 Task: Log work in the project WorldView for the issue 'Integrate a new marketing analytics tool into an existing marketing campaign to improve data-driven decision making' spent time as '4w 4d 15h 31m' and remaining time as '2w 1d 16h 9m' and clone the issue. Now add the issue to the epic 'Cloud Infrastructure as Code (IaC) Implementation'.
Action: Mouse moved to (83, 160)
Screenshot: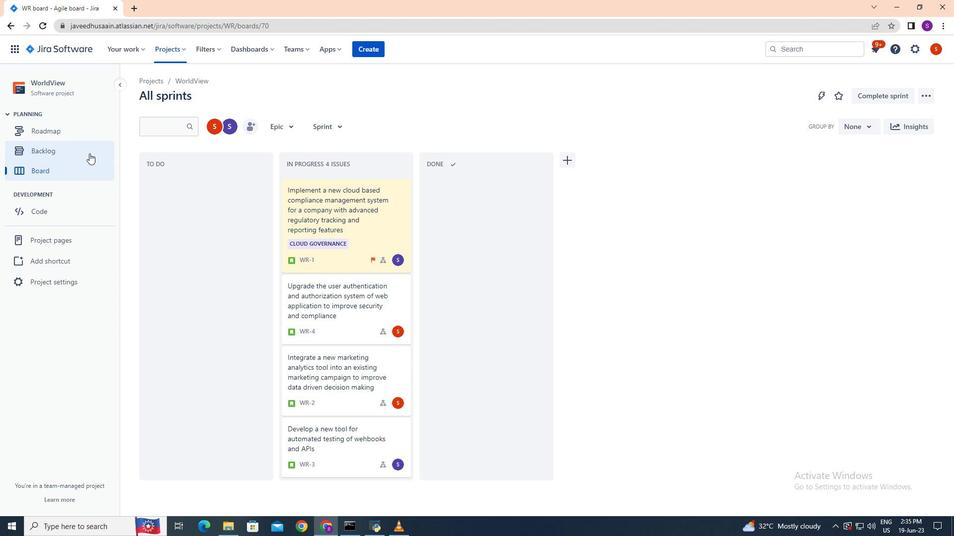 
Action: Mouse pressed left at (83, 160)
Screenshot: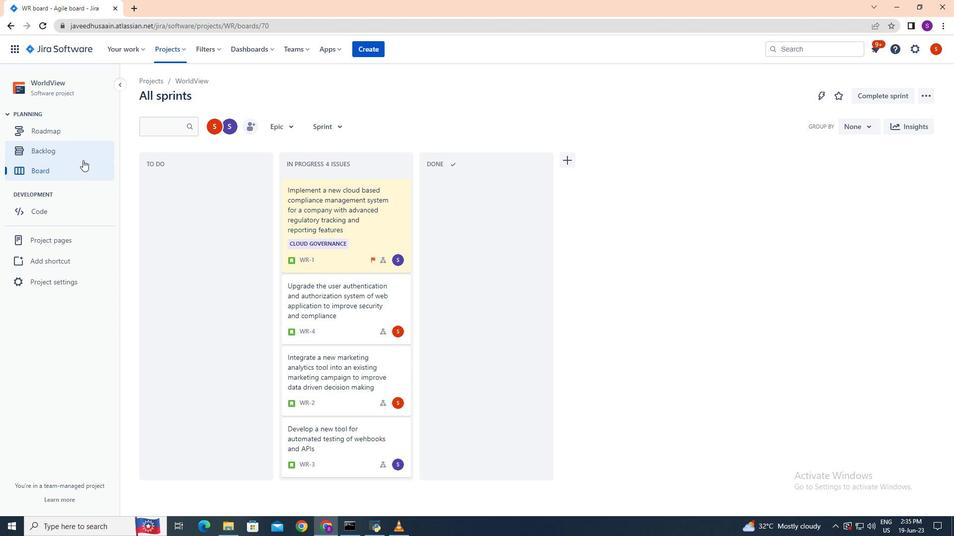 
Action: Mouse moved to (651, 287)
Screenshot: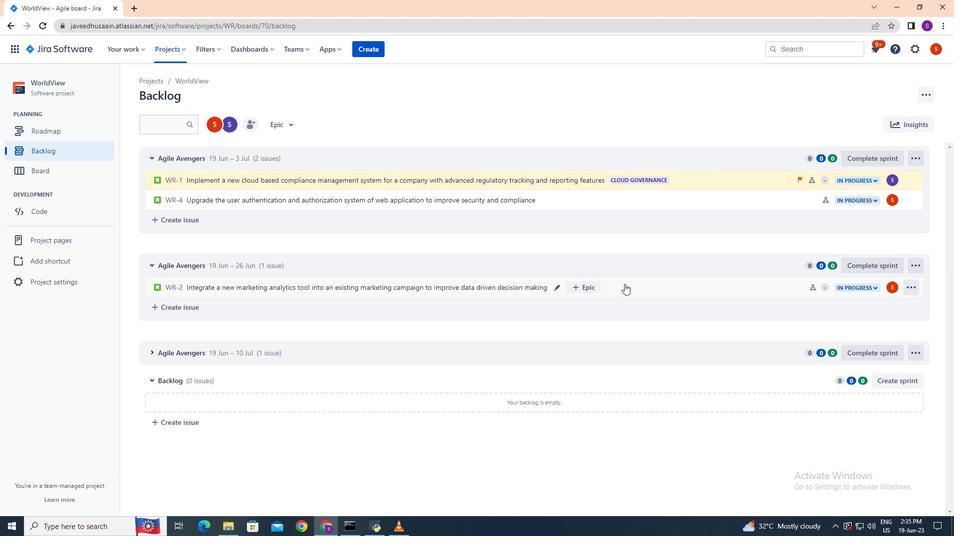 
Action: Mouse pressed left at (651, 287)
Screenshot: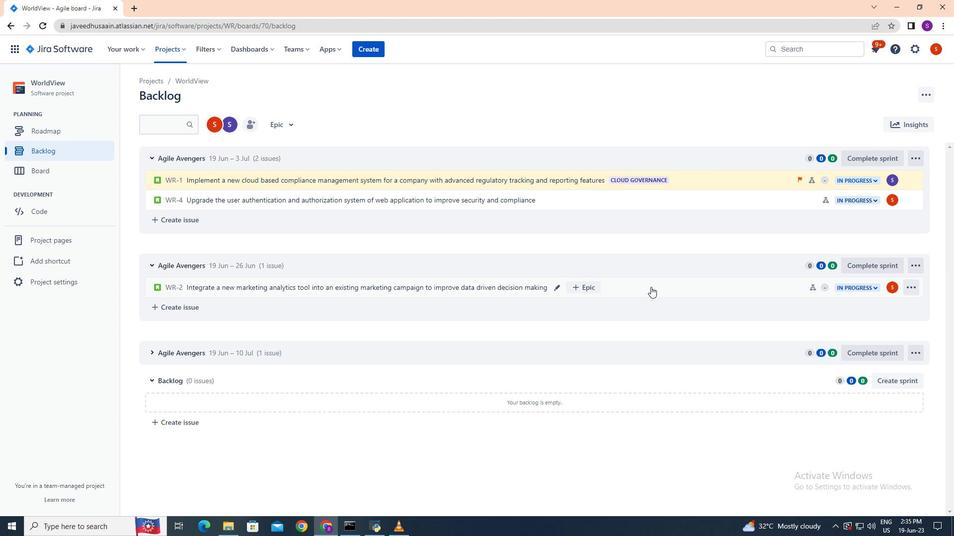 
Action: Mouse moved to (914, 157)
Screenshot: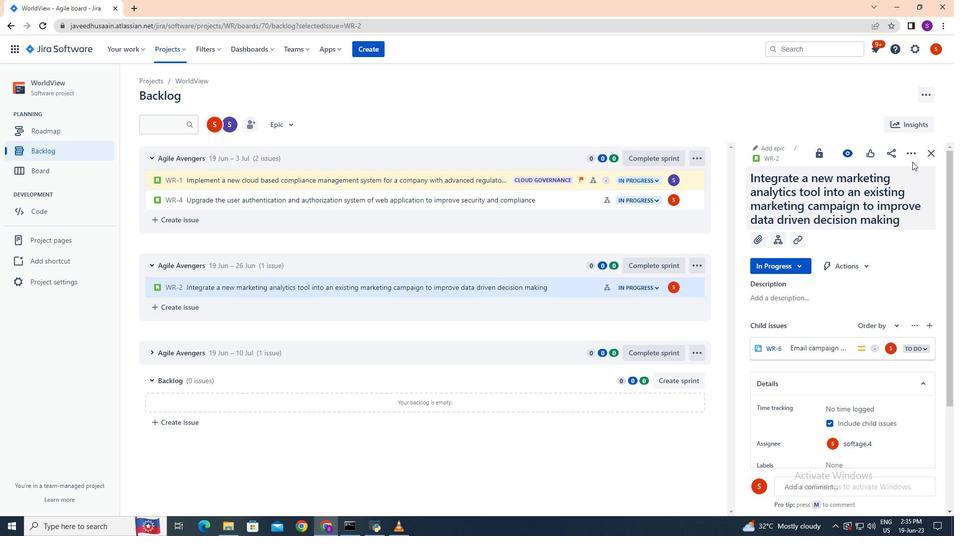 
Action: Mouse pressed left at (914, 157)
Screenshot: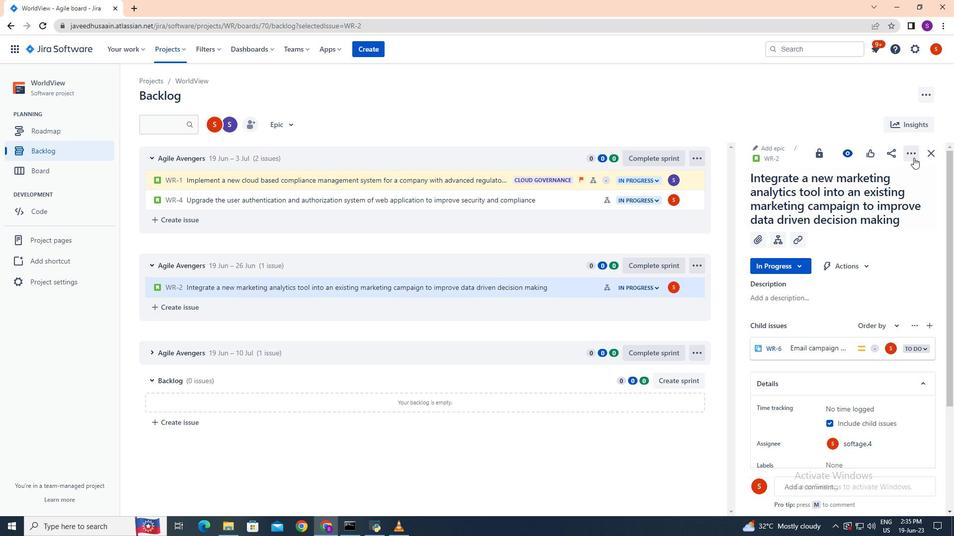 
Action: Mouse moved to (883, 184)
Screenshot: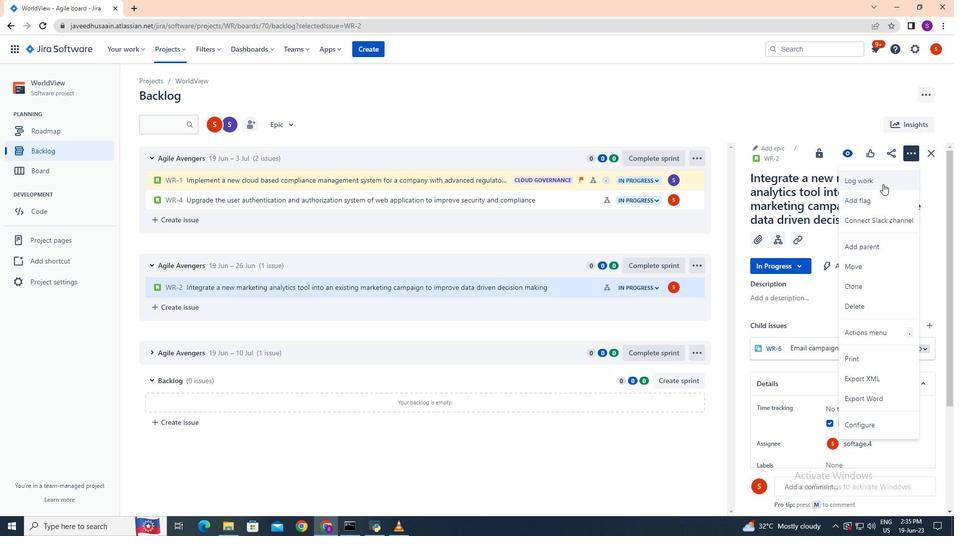 
Action: Mouse pressed left at (883, 184)
Screenshot: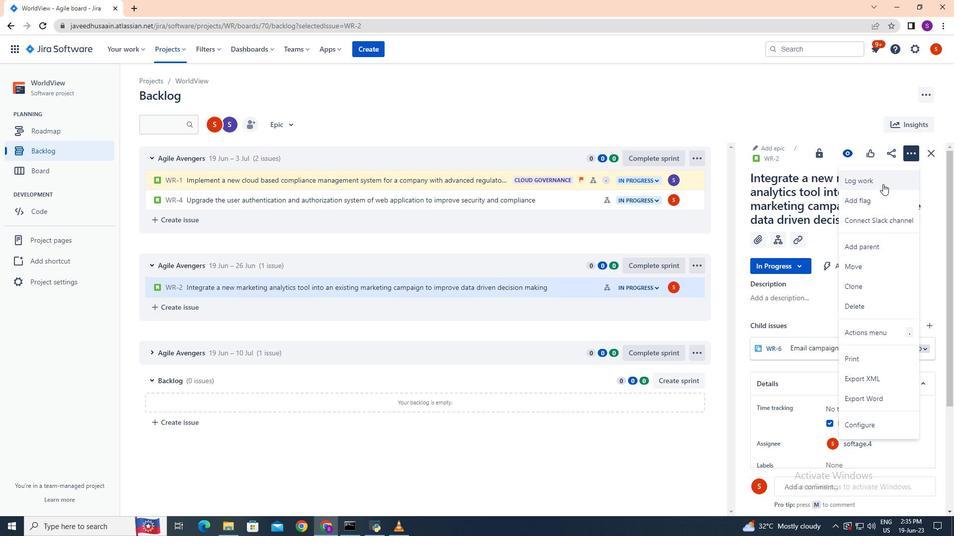 
Action: Mouse moved to (858, 169)
Screenshot: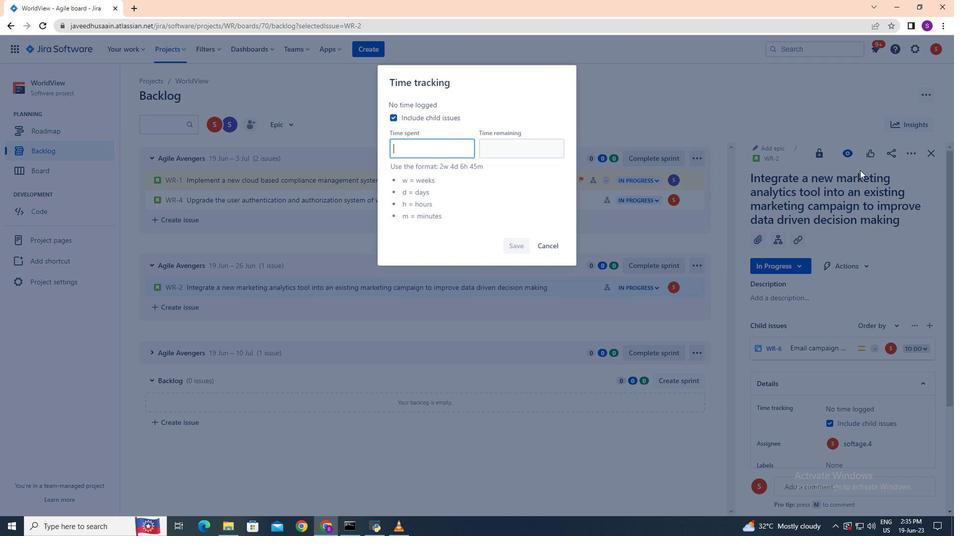 
Action: Key pressed 4w<Key.space>4d<Key.space>15h<Key.space>31m
Screenshot: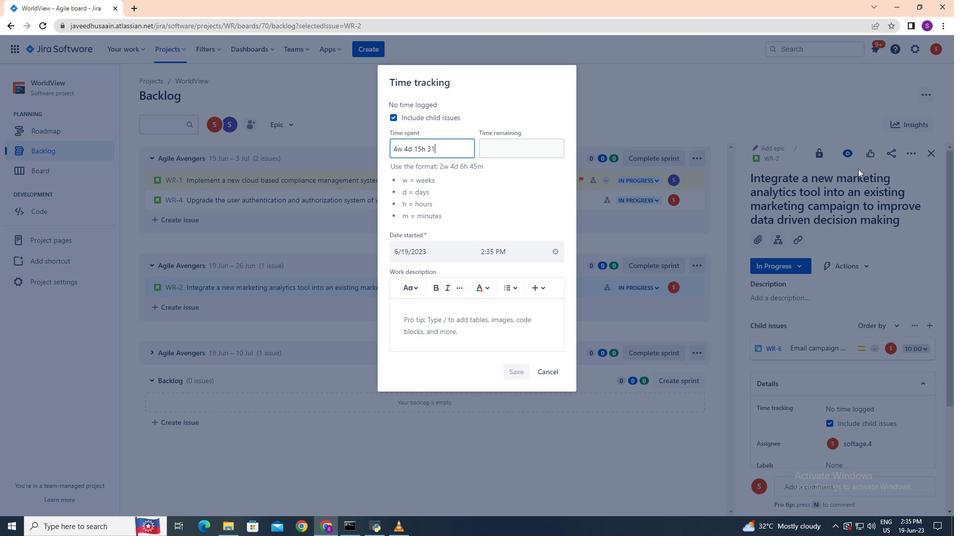 
Action: Mouse moved to (487, 148)
Screenshot: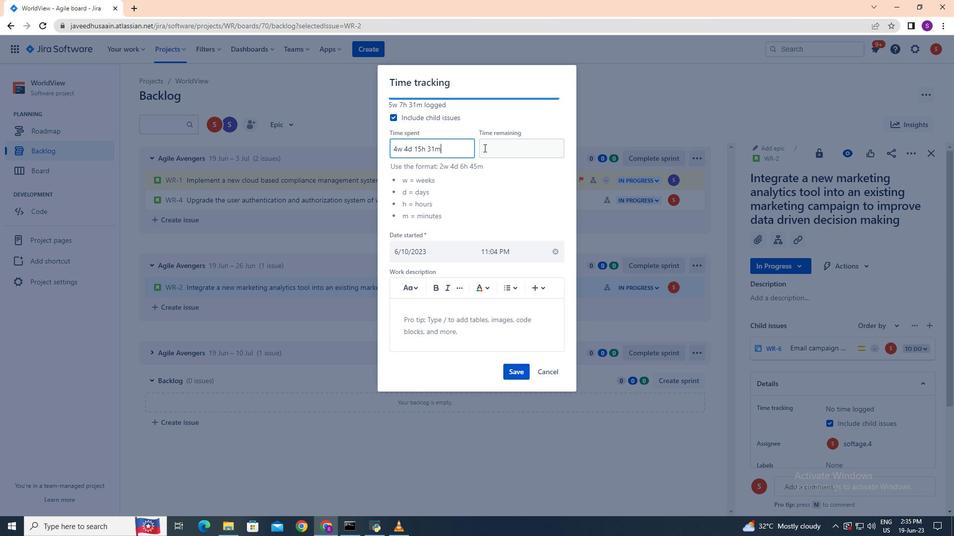 
Action: Mouse pressed left at (487, 148)
Screenshot: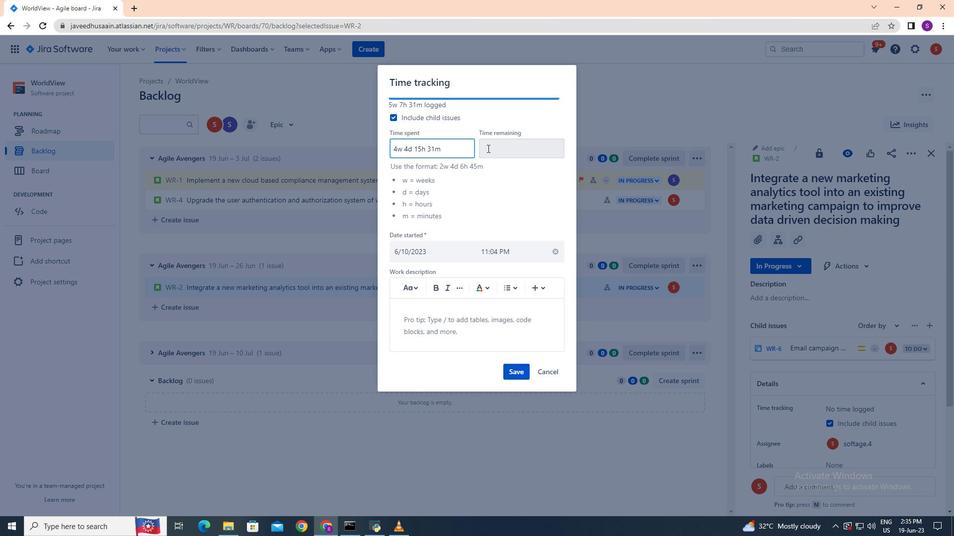 
Action: Key pressed 2w<Key.space>1d<Key.space>16h<Key.space>9m
Screenshot: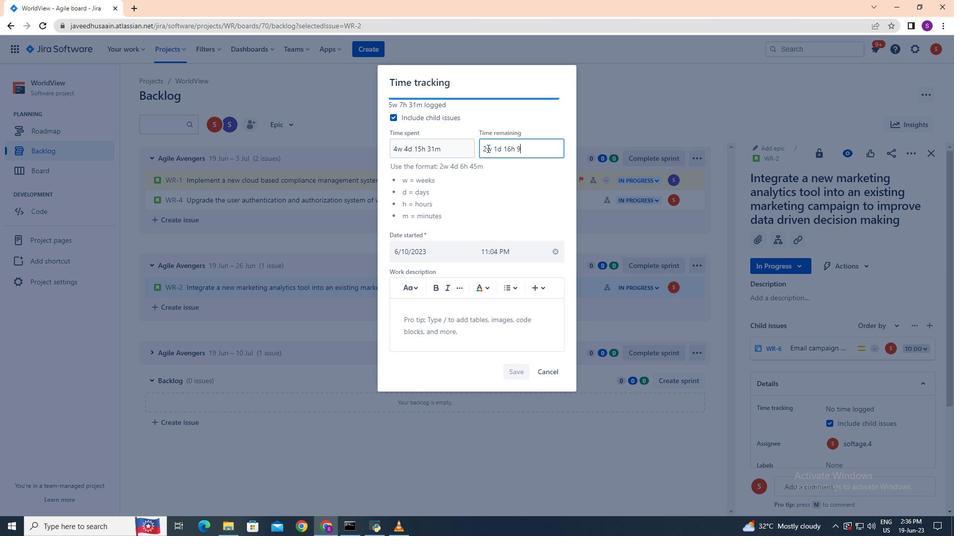 
Action: Mouse moved to (510, 370)
Screenshot: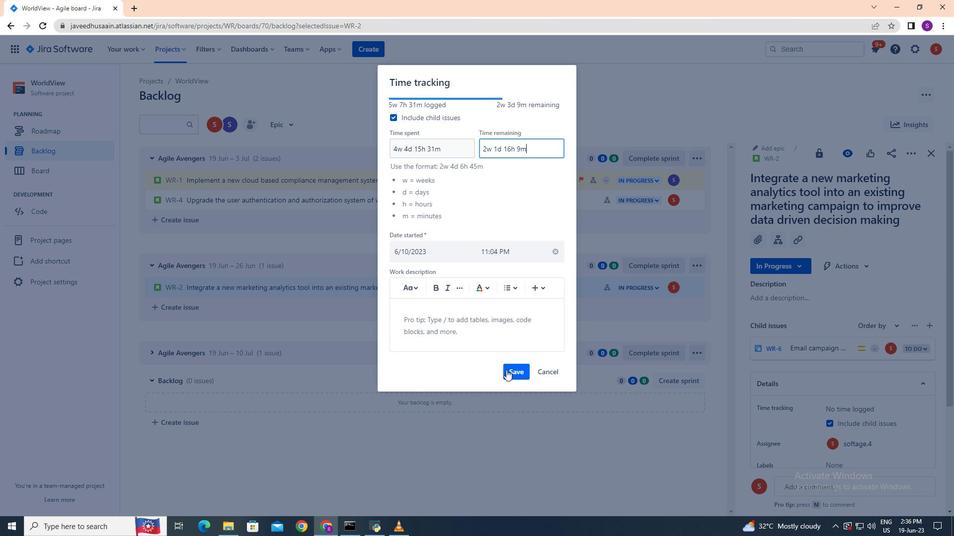 
Action: Mouse pressed left at (510, 370)
Screenshot: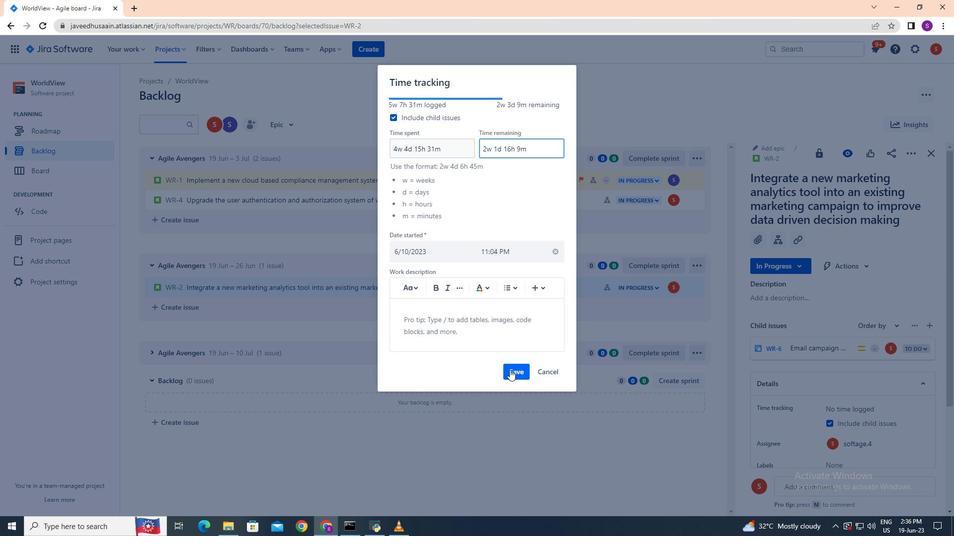 
Action: Mouse moved to (909, 158)
Screenshot: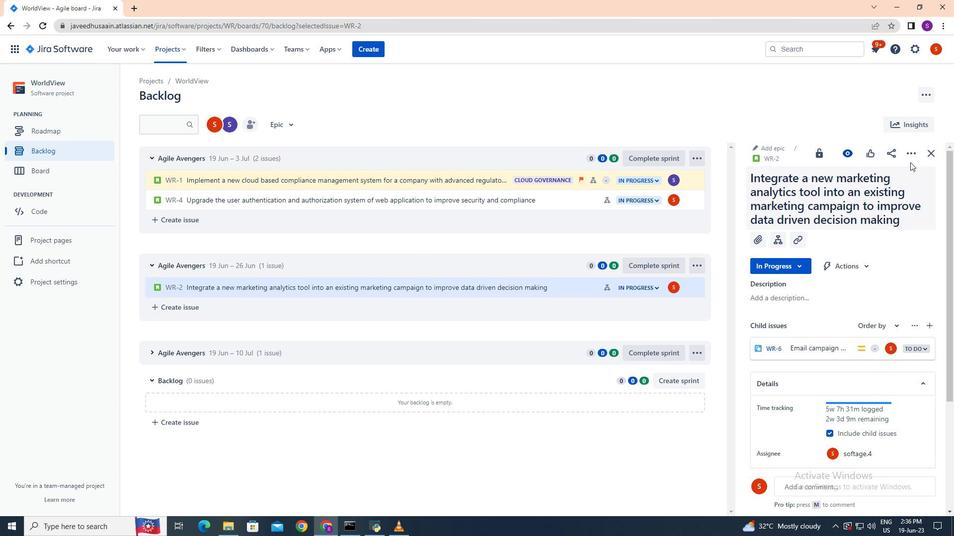 
Action: Mouse pressed left at (909, 158)
Screenshot: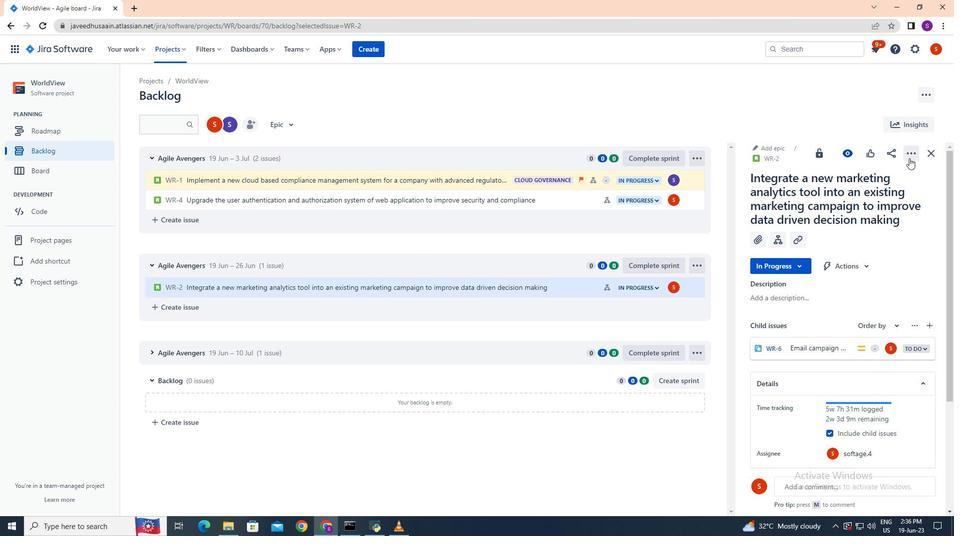 
Action: Mouse moved to (869, 284)
Screenshot: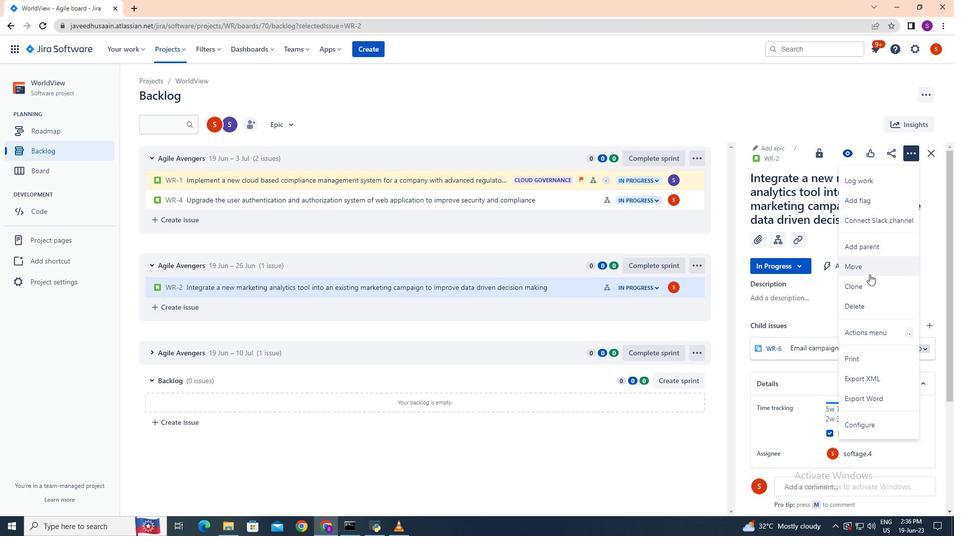 
Action: Mouse pressed left at (869, 284)
Screenshot: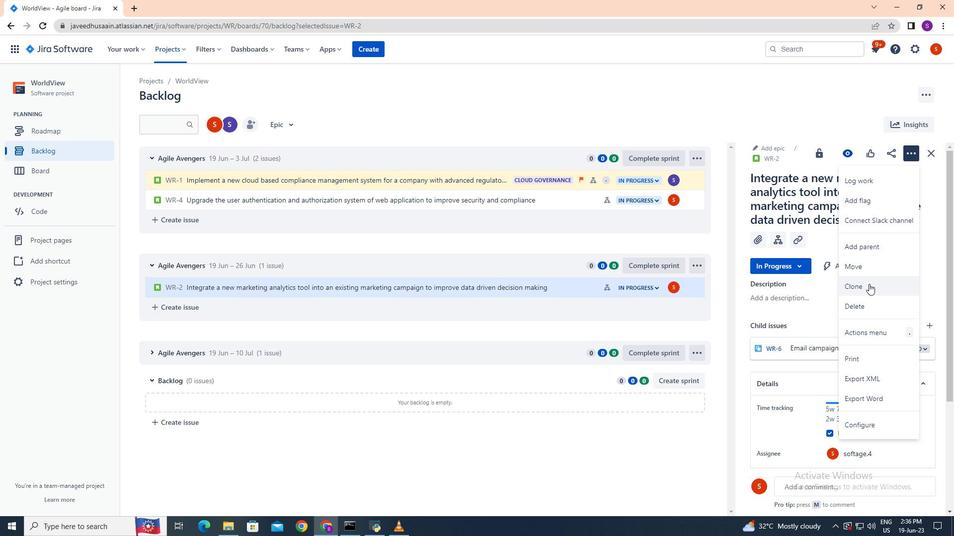 
Action: Mouse moved to (542, 214)
Screenshot: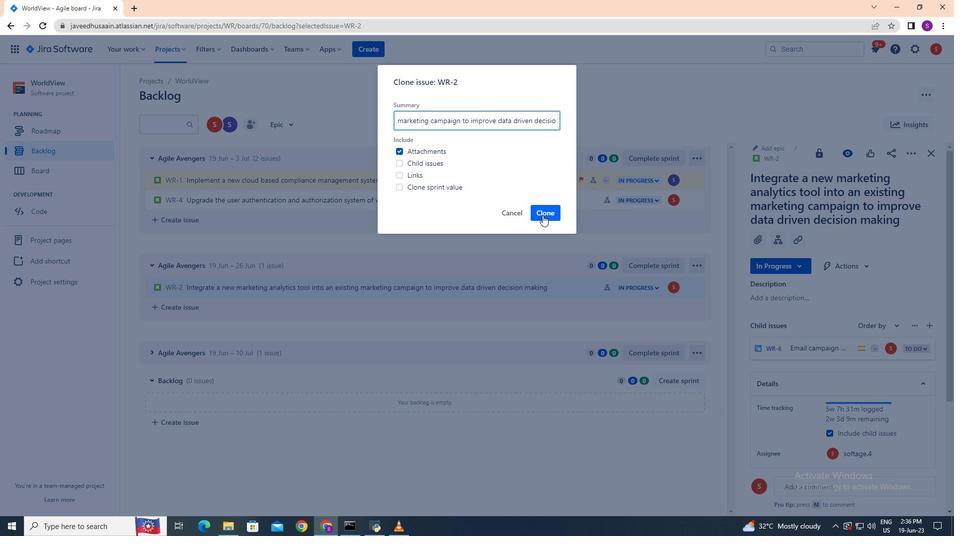 
Action: Mouse pressed left at (542, 214)
Screenshot: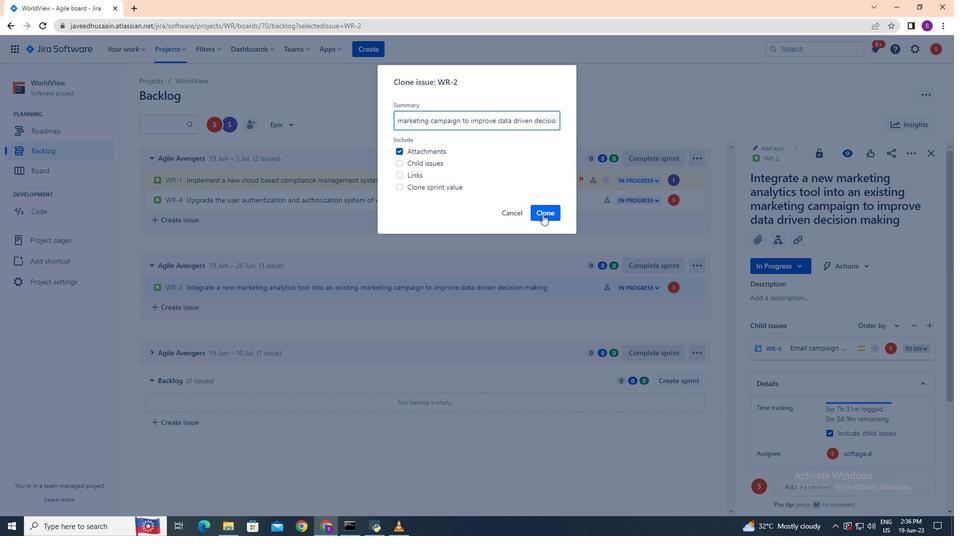 
Action: Mouse moved to (564, 288)
Screenshot: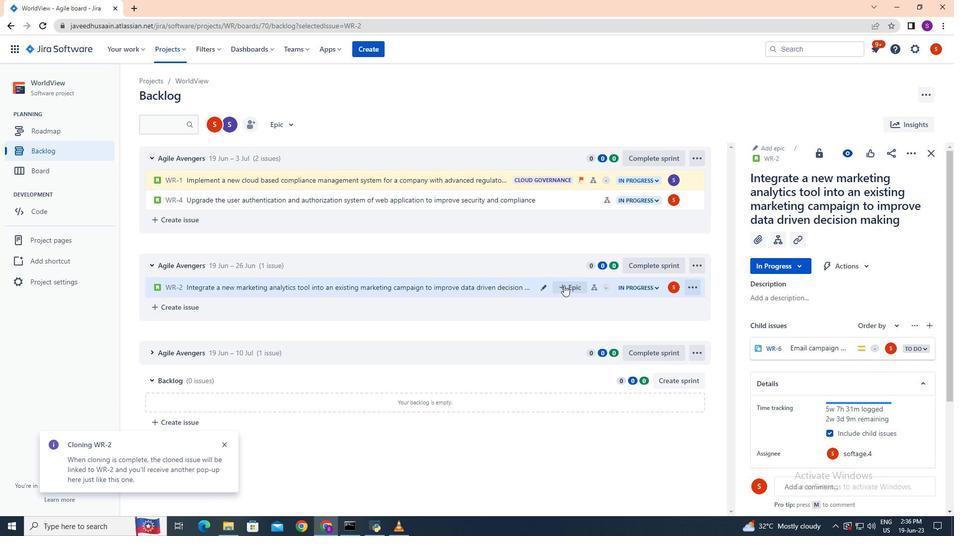 
Action: Mouse pressed left at (564, 288)
Screenshot: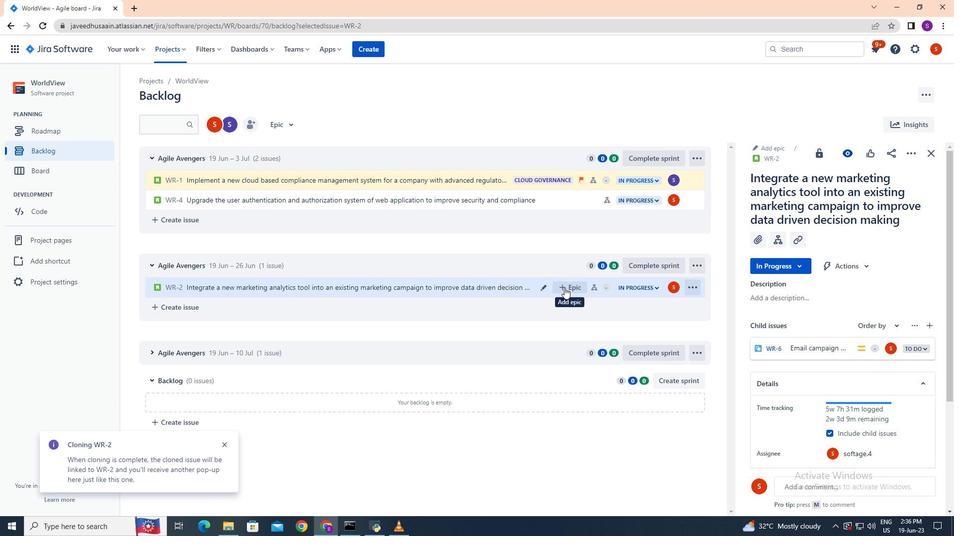 
Action: Mouse moved to (588, 359)
Screenshot: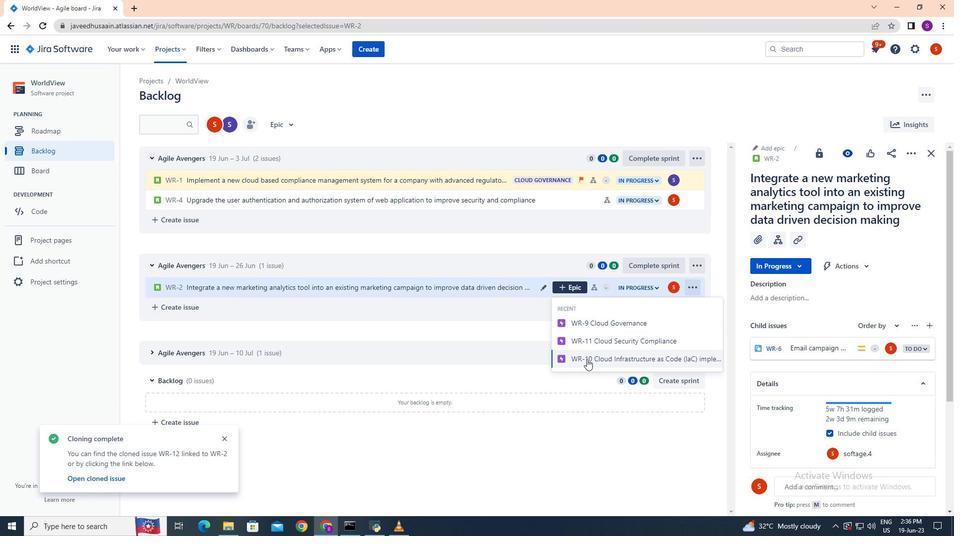 
Action: Mouse pressed left at (588, 359)
Screenshot: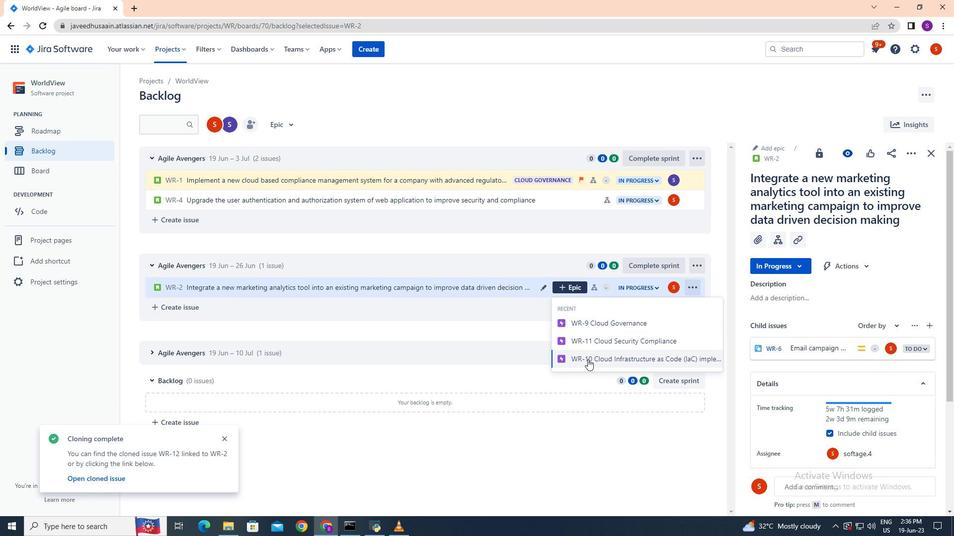 
